 Task: For heading Arial black with underline.  font size for heading18,  'Change the font style of data to'Calibri.  and font size to 9,  Change the alignment of both headline & data to Align center.  In the sheet  BankStmts logbook
Action: Mouse moved to (201, 448)
Screenshot: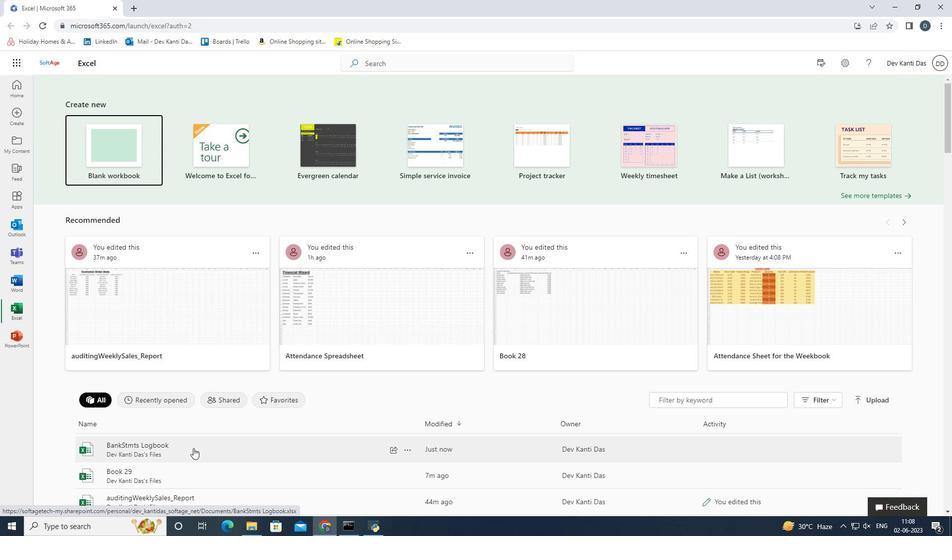 
Action: Mouse pressed left at (201, 448)
Screenshot: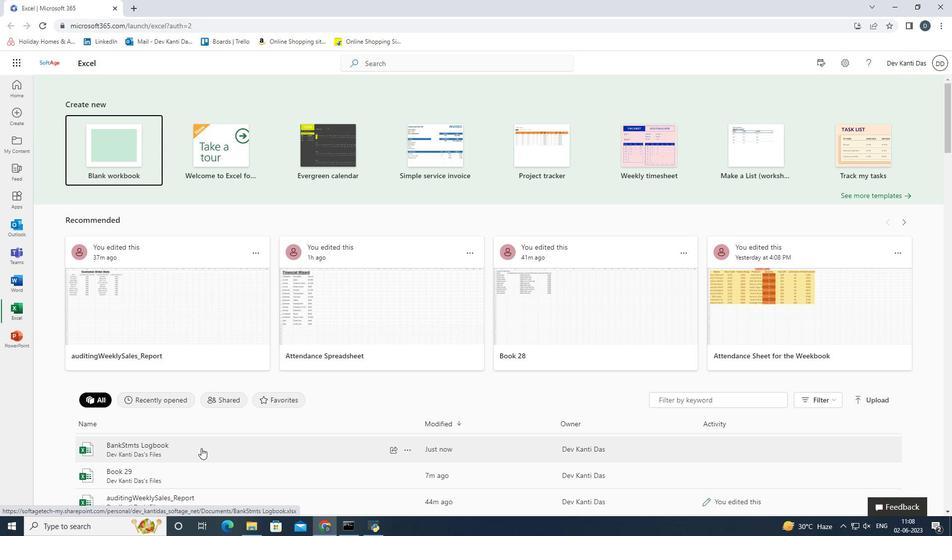 
Action: Mouse moved to (39, 167)
Screenshot: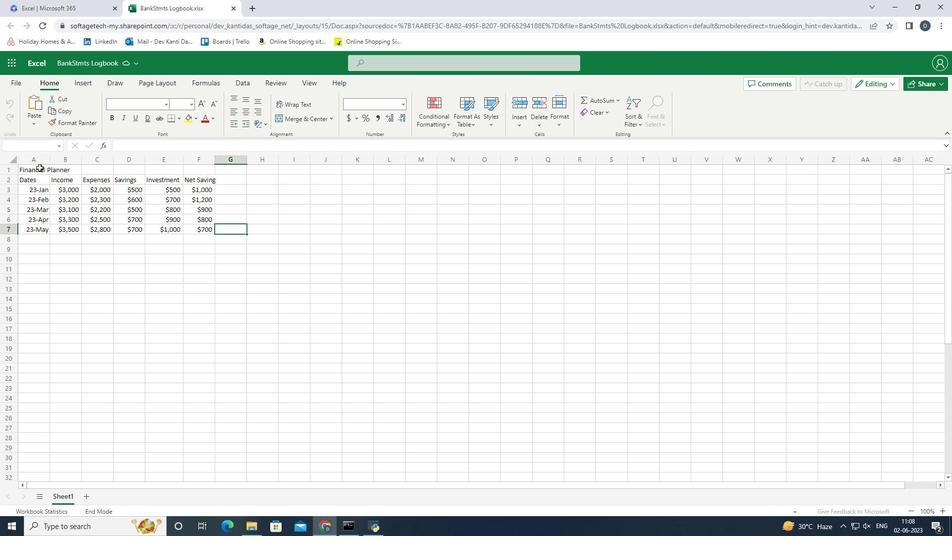 
Action: Mouse pressed left at (39, 167)
Screenshot: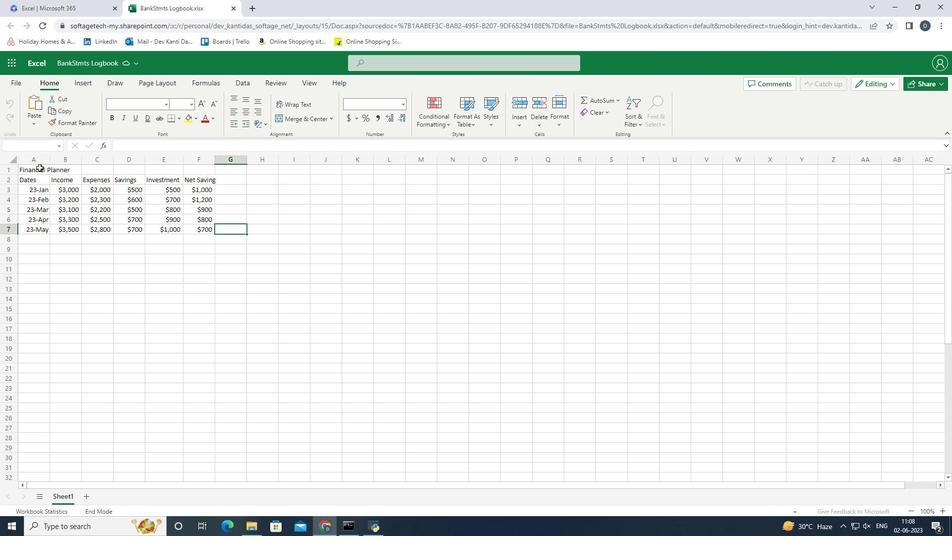 
Action: Mouse moved to (167, 105)
Screenshot: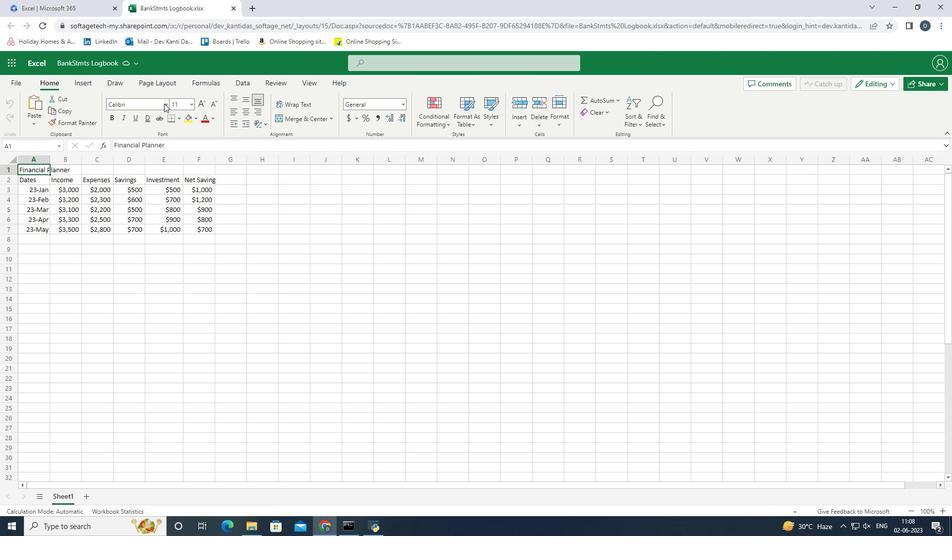 
Action: Mouse pressed left at (167, 105)
Screenshot: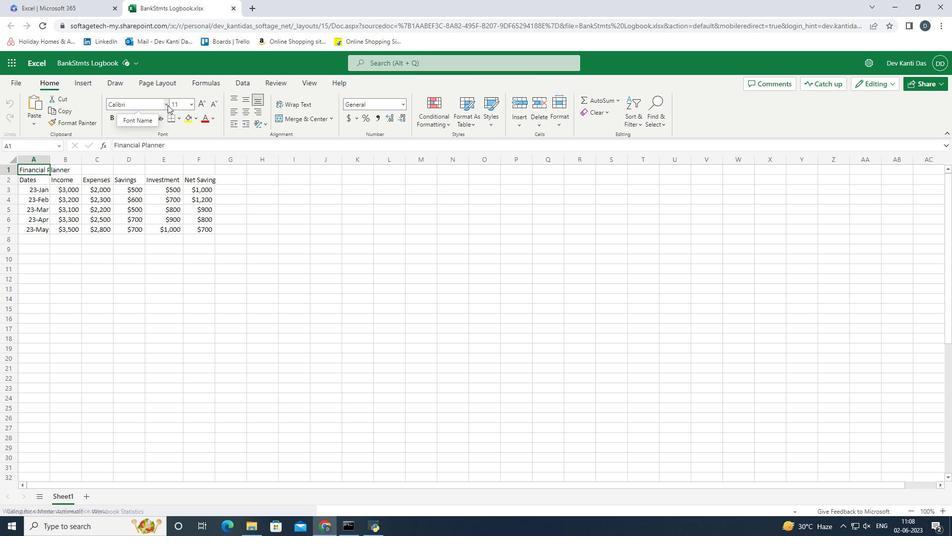 
Action: Mouse moved to (174, 131)
Screenshot: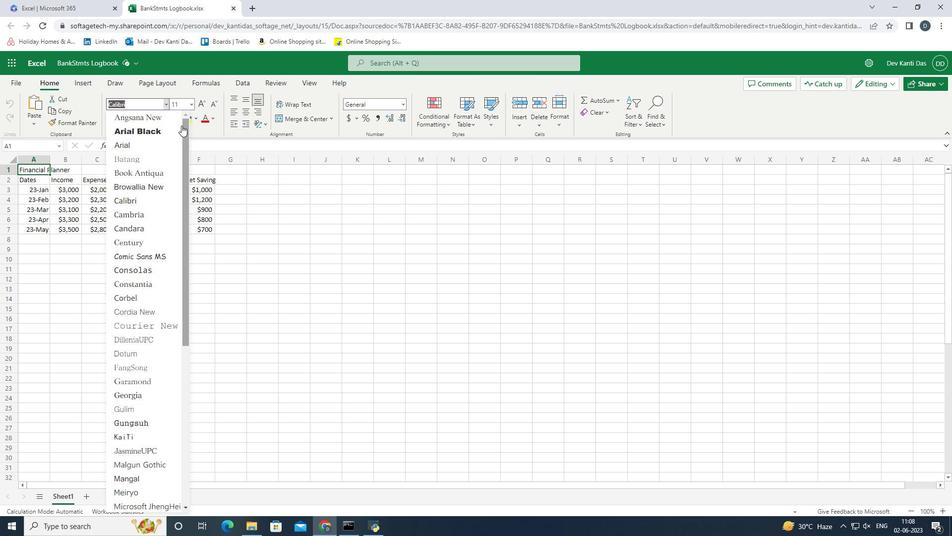 
Action: Mouse pressed left at (174, 131)
Screenshot: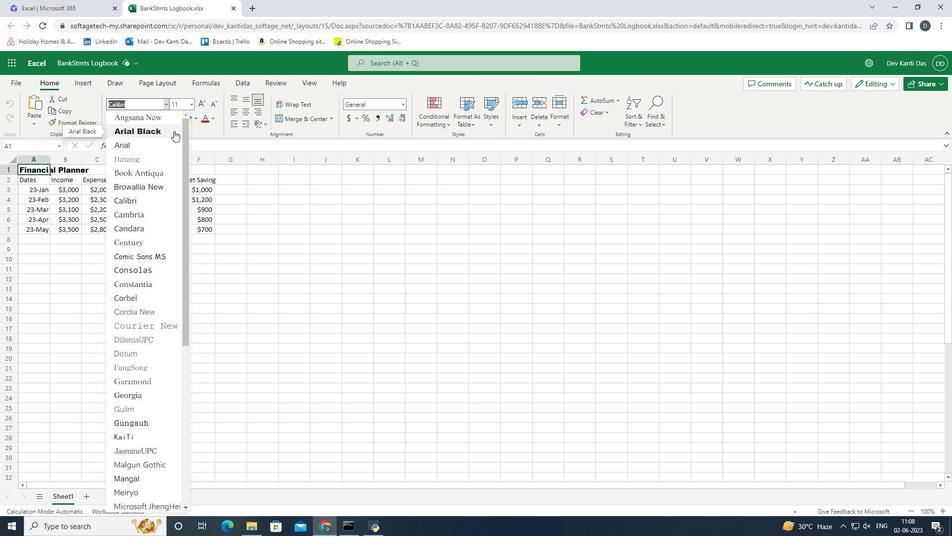 
Action: Mouse moved to (135, 122)
Screenshot: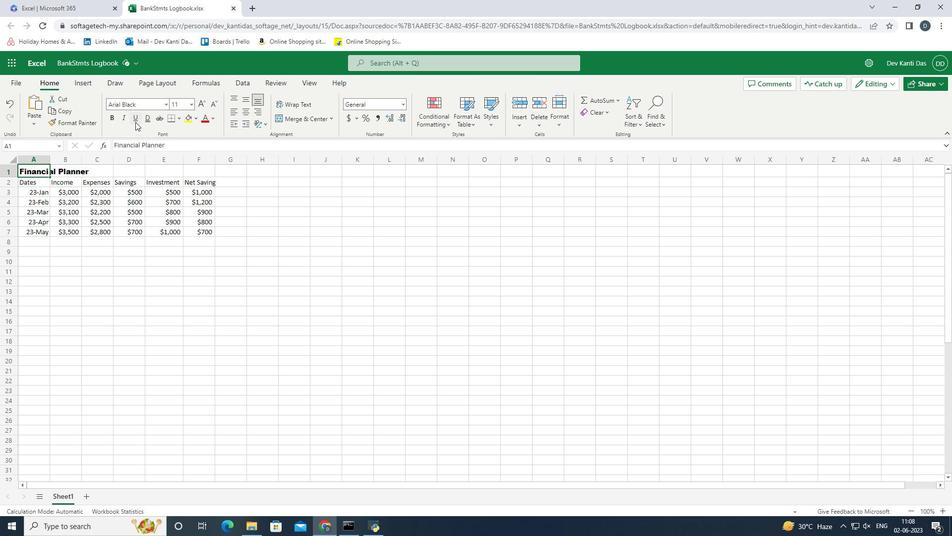 
Action: Mouse pressed left at (135, 122)
Screenshot: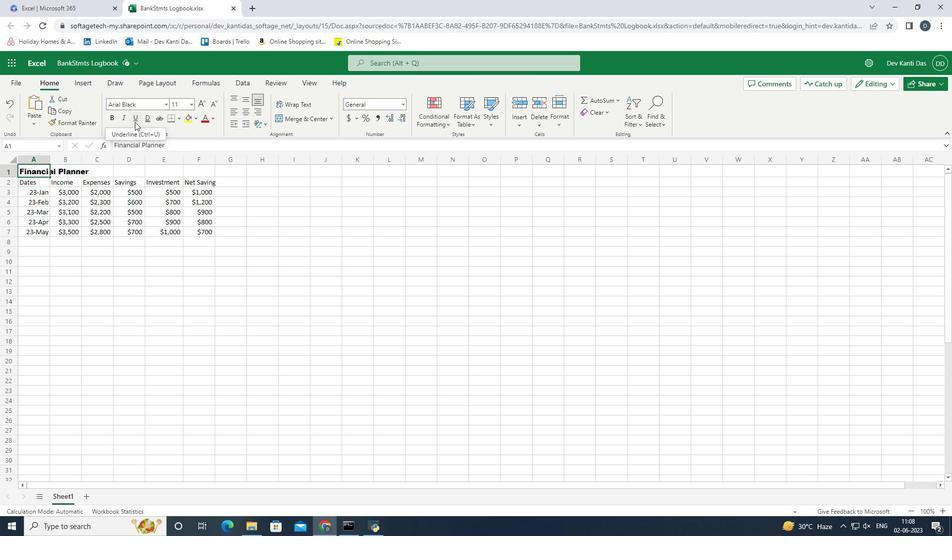 
Action: Mouse moved to (193, 104)
Screenshot: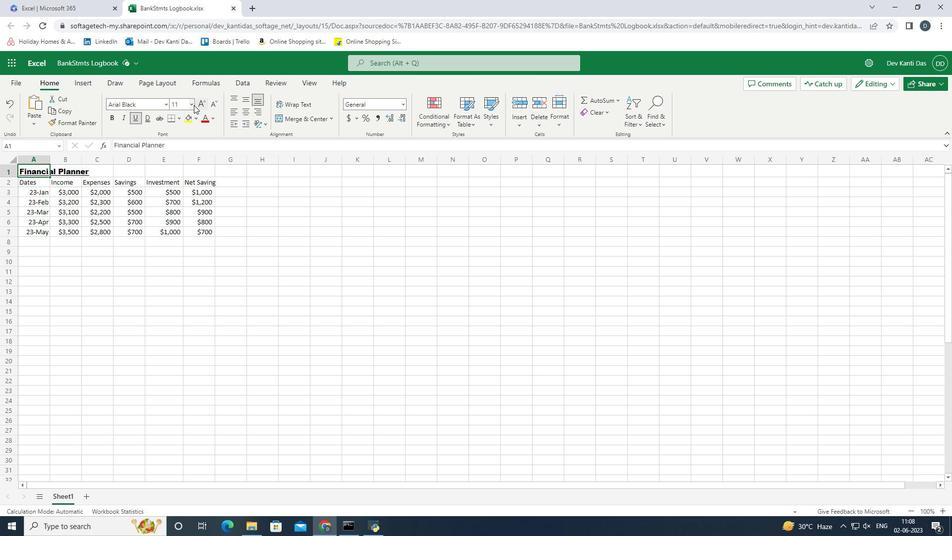 
Action: Mouse pressed left at (193, 104)
Screenshot: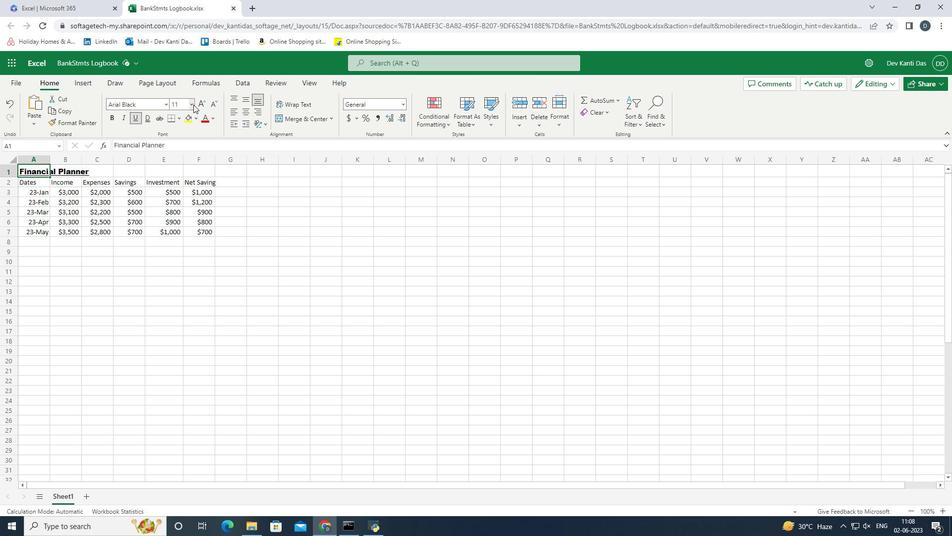 
Action: Mouse moved to (182, 217)
Screenshot: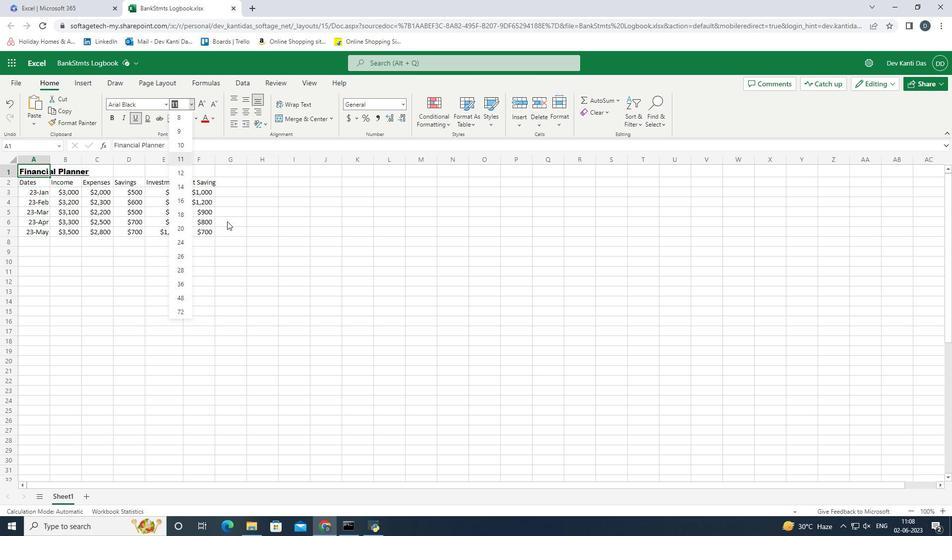 
Action: Mouse pressed left at (182, 217)
Screenshot: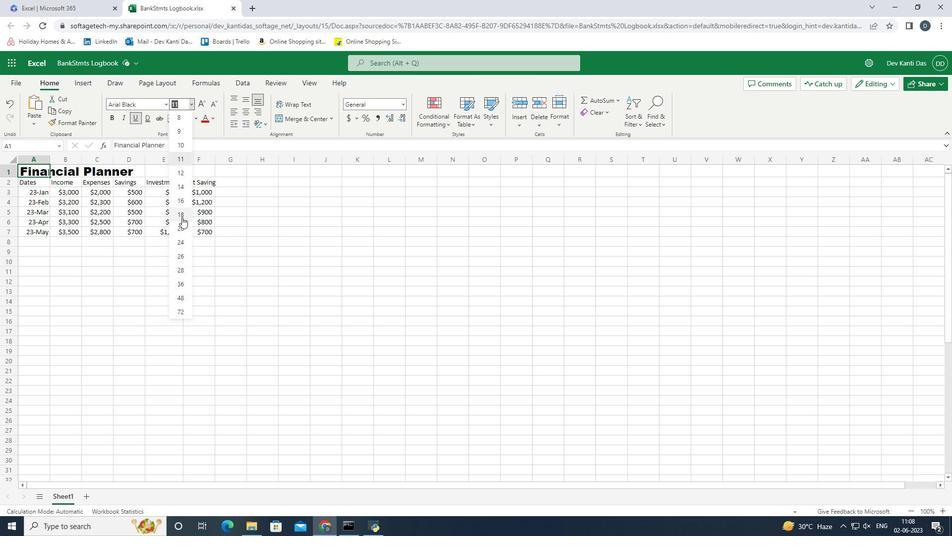 
Action: Mouse moved to (43, 175)
Screenshot: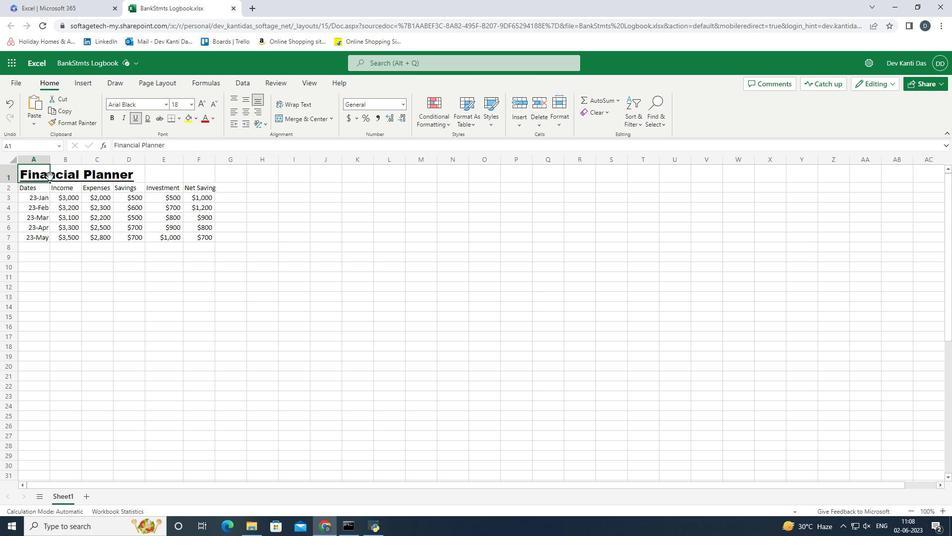 
Action: Mouse pressed left at (43, 175)
Screenshot: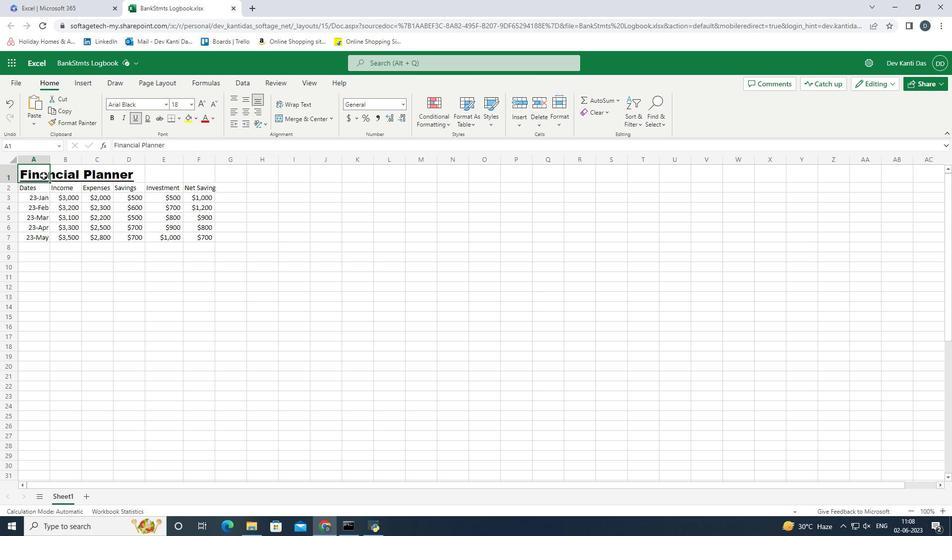 
Action: Mouse moved to (332, 119)
Screenshot: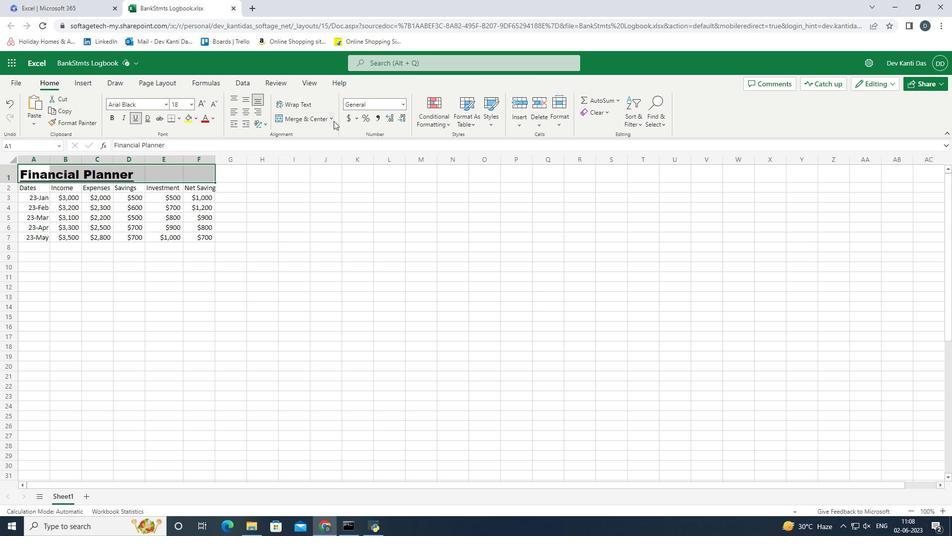
Action: Mouse pressed left at (332, 119)
Screenshot: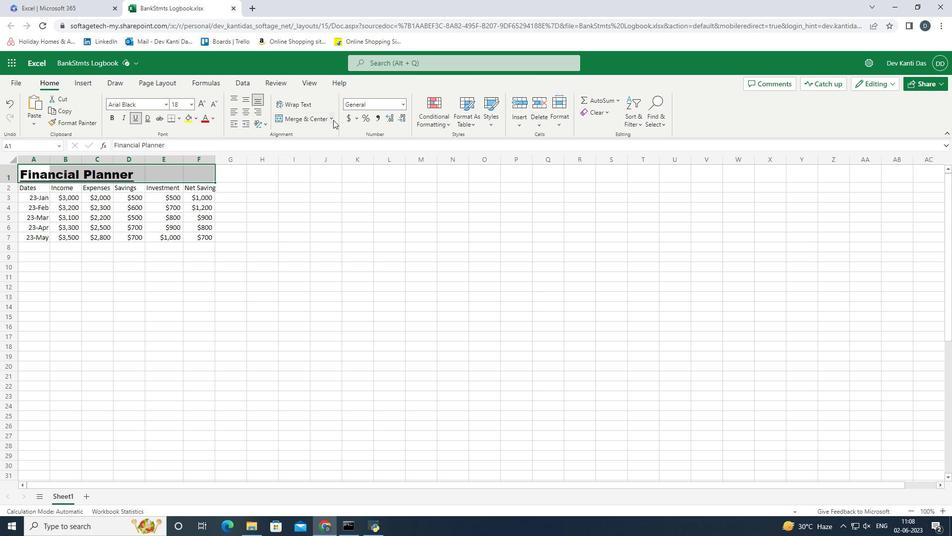 
Action: Mouse moved to (331, 174)
Screenshot: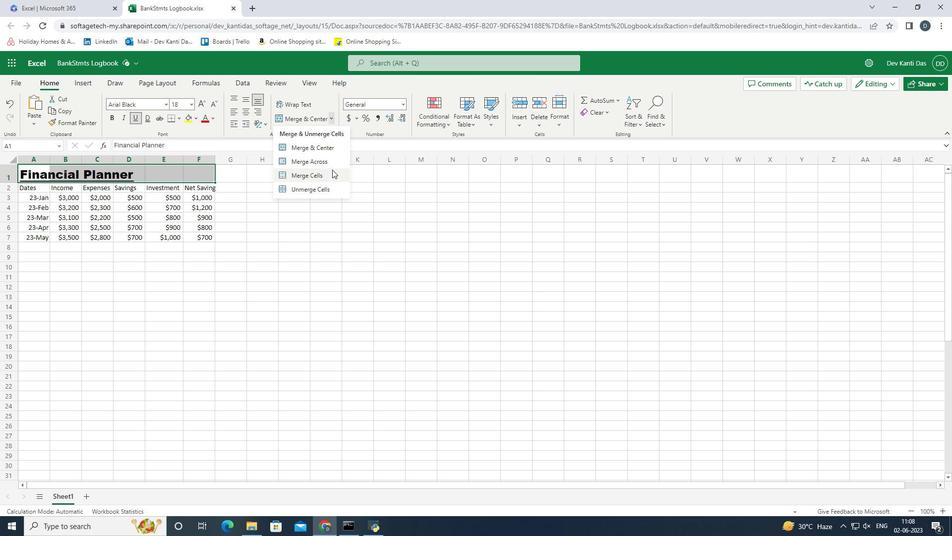 
Action: Mouse pressed left at (331, 174)
Screenshot: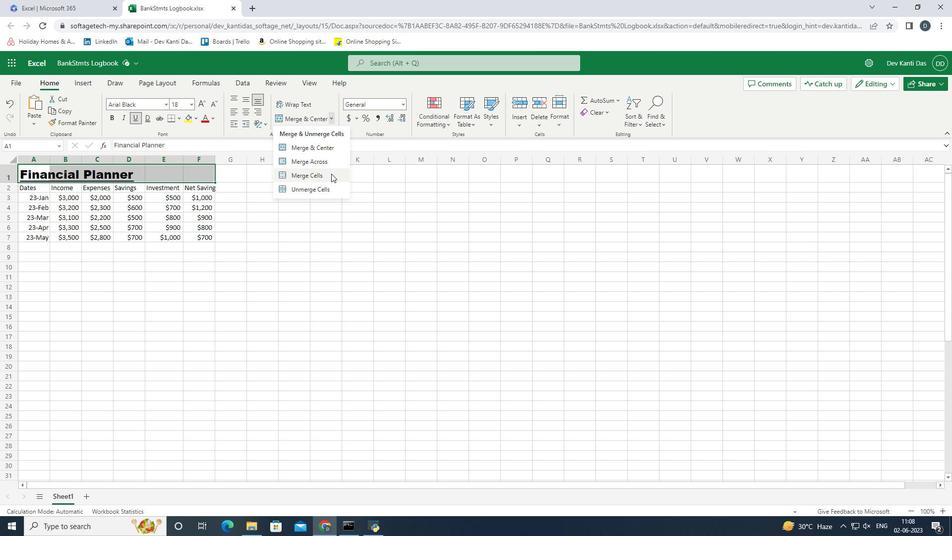 
Action: Mouse moved to (33, 186)
Screenshot: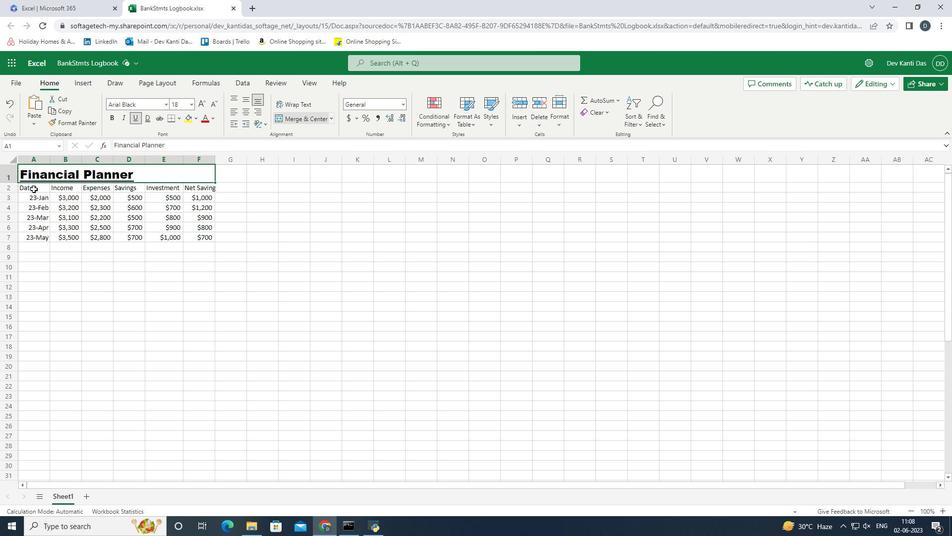 
Action: Mouse pressed left at (33, 186)
Screenshot: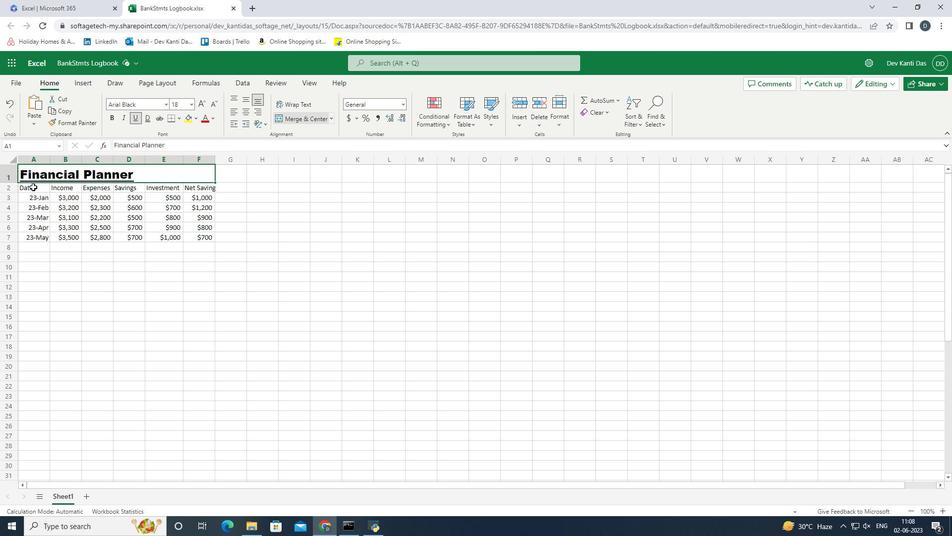 
Action: Mouse pressed left at (33, 186)
Screenshot: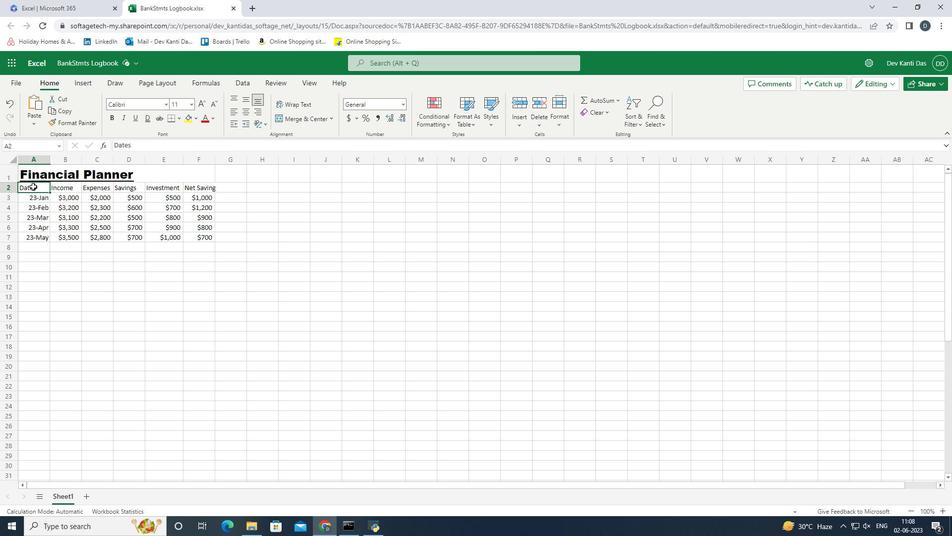 
Action: Mouse moved to (168, 105)
Screenshot: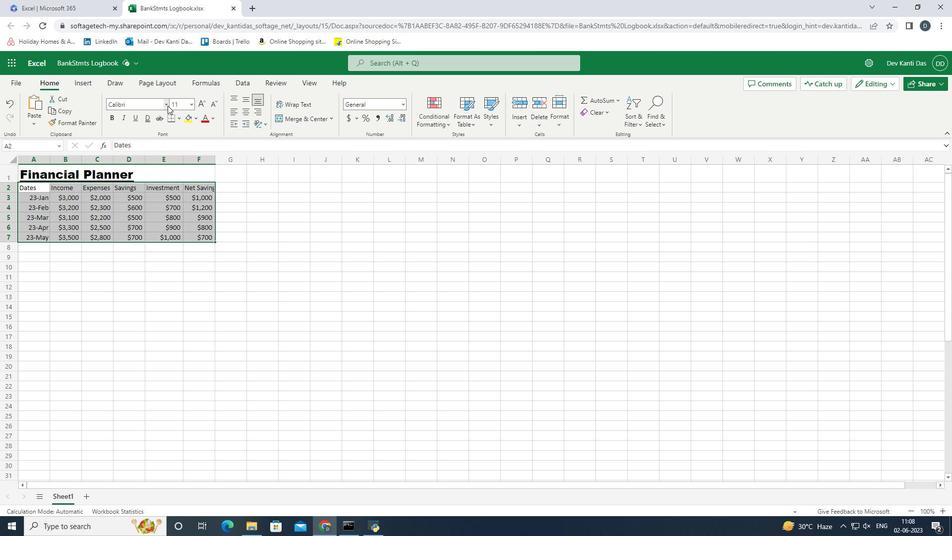 
Action: Mouse pressed left at (168, 105)
Screenshot: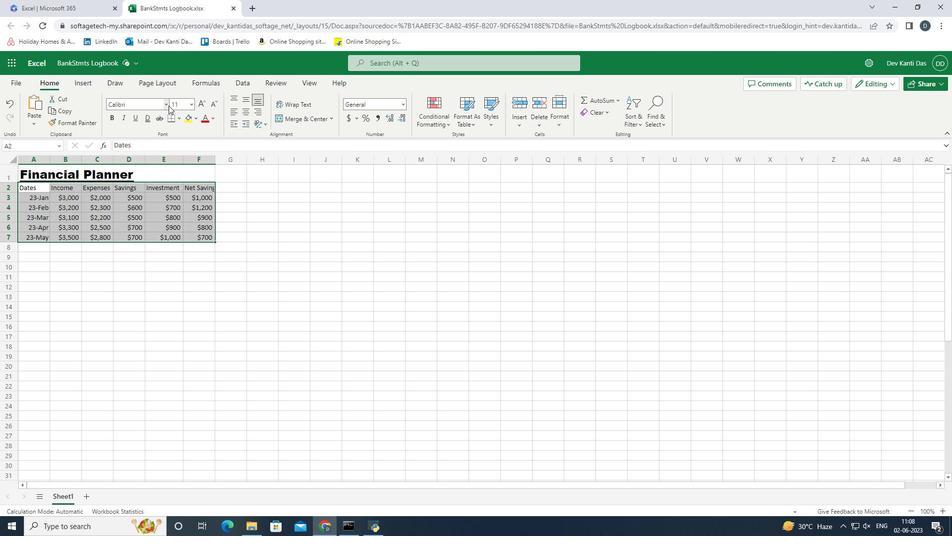 
Action: Mouse moved to (142, 199)
Screenshot: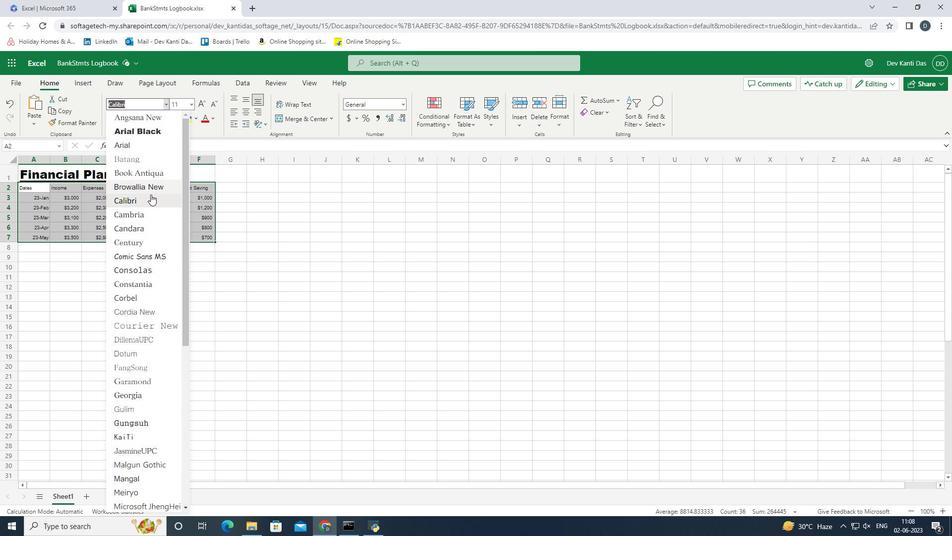 
Action: Mouse pressed left at (142, 199)
Screenshot: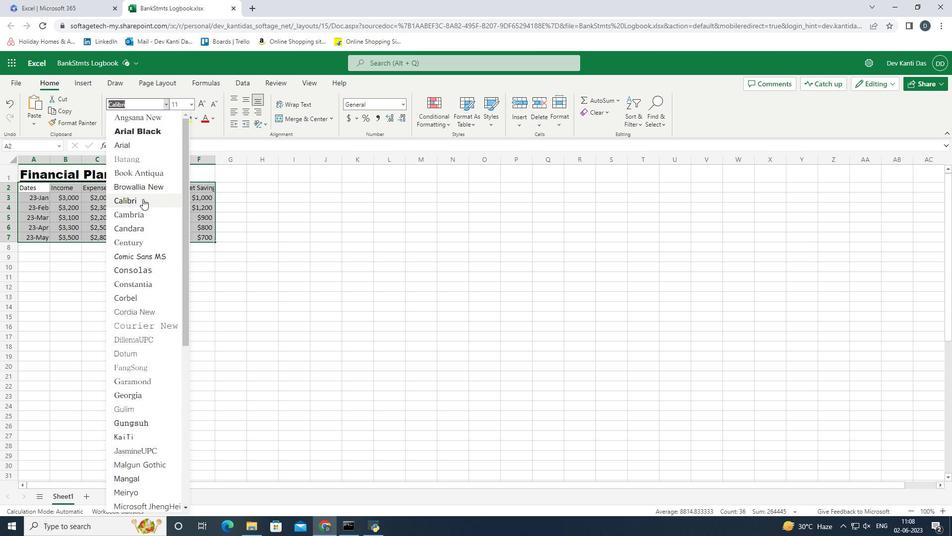 
Action: Mouse moved to (192, 104)
Screenshot: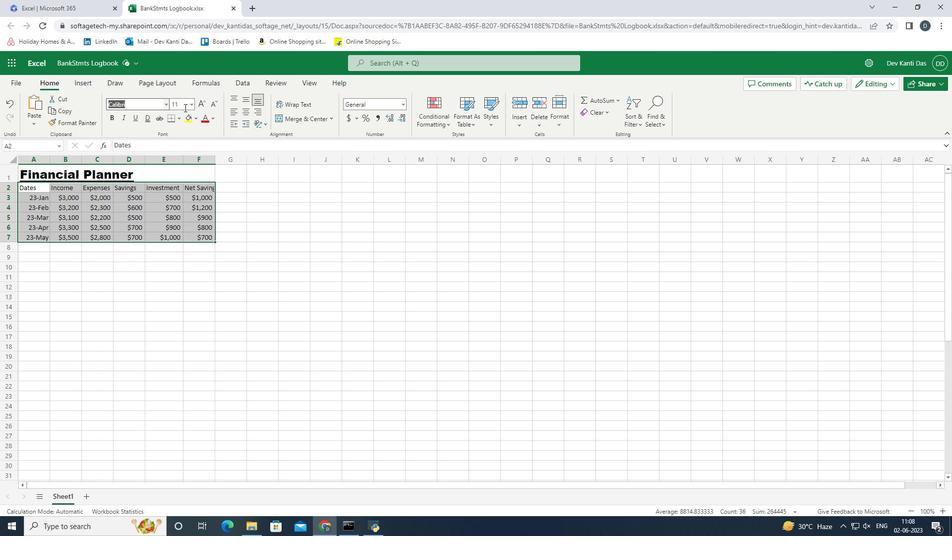 
Action: Mouse pressed left at (192, 104)
Screenshot: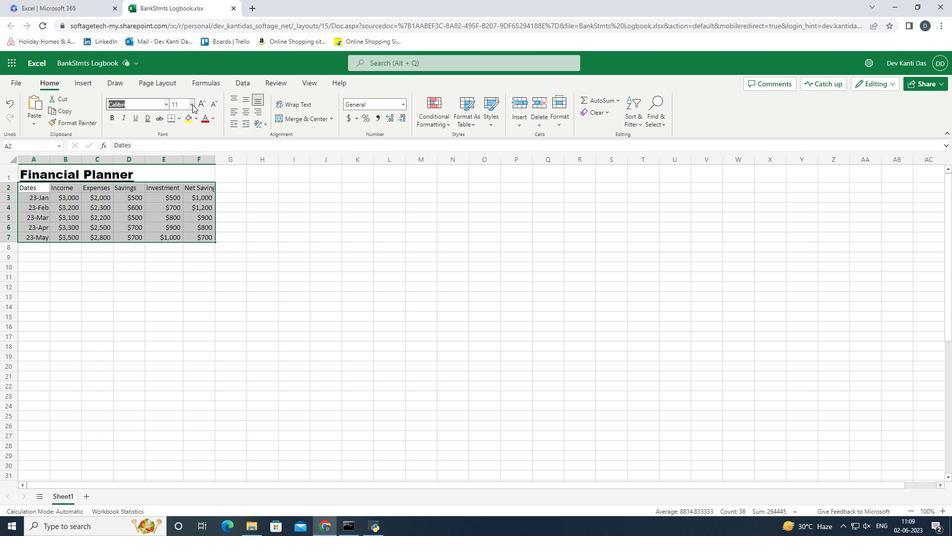 
Action: Mouse moved to (184, 134)
Screenshot: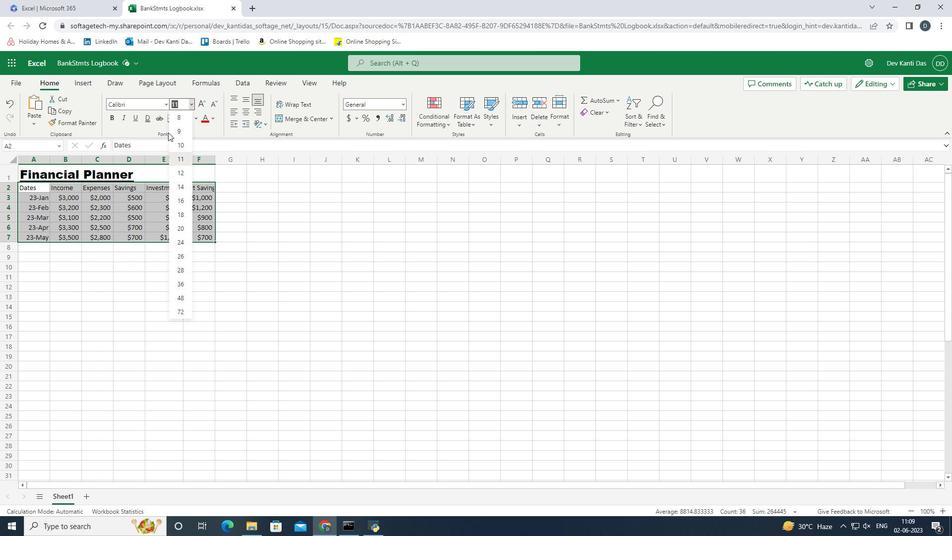 
Action: Mouse pressed left at (184, 134)
Screenshot: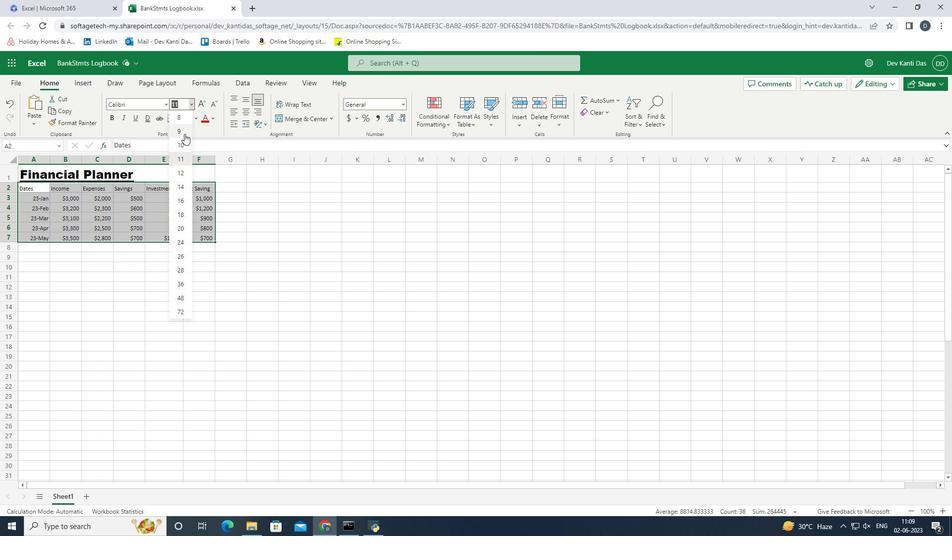 
Action: Mouse moved to (155, 173)
Screenshot: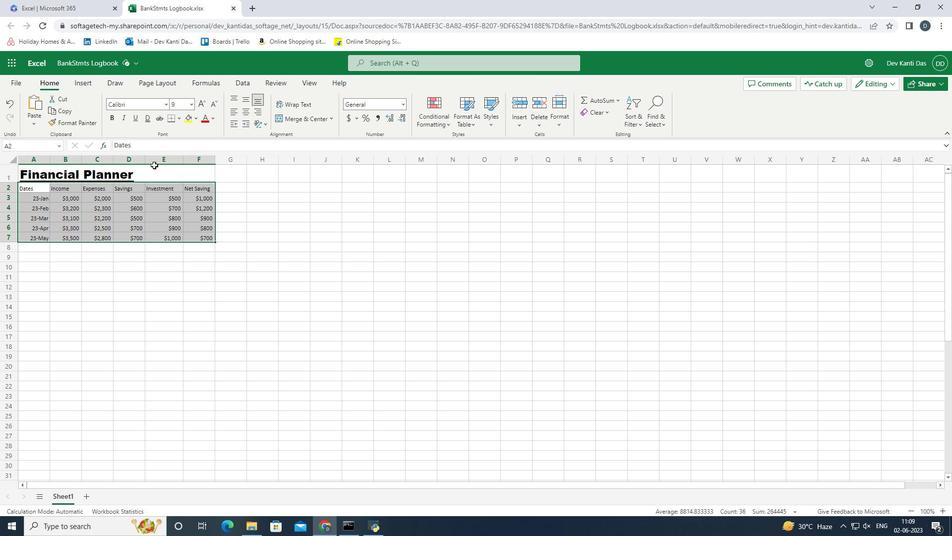 
Action: Mouse pressed left at (155, 173)
Screenshot: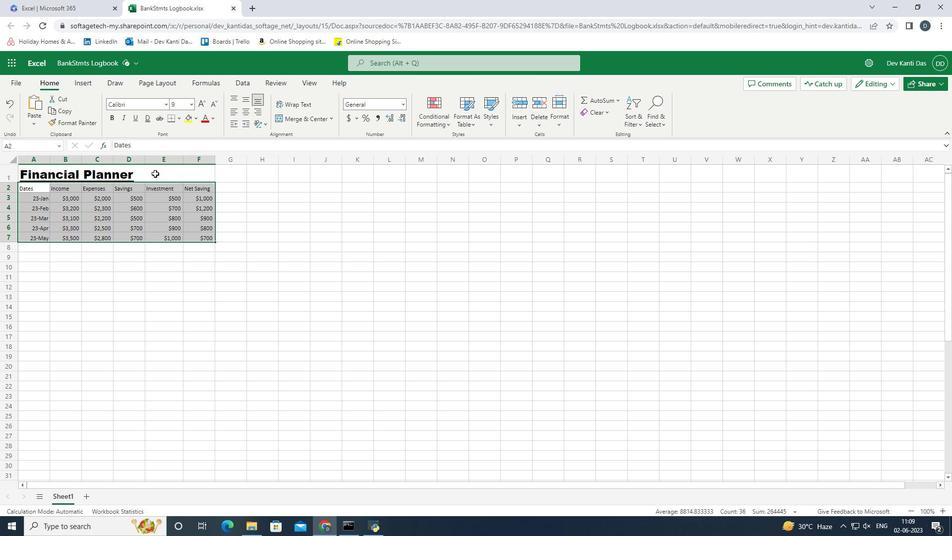 
Action: Mouse moved to (169, 174)
Screenshot: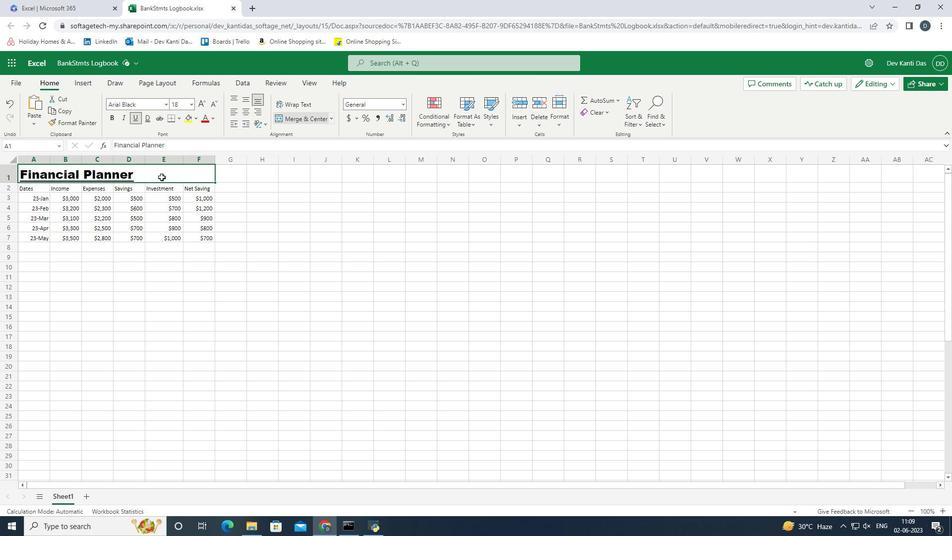 
Action: Mouse pressed left at (169, 174)
Screenshot: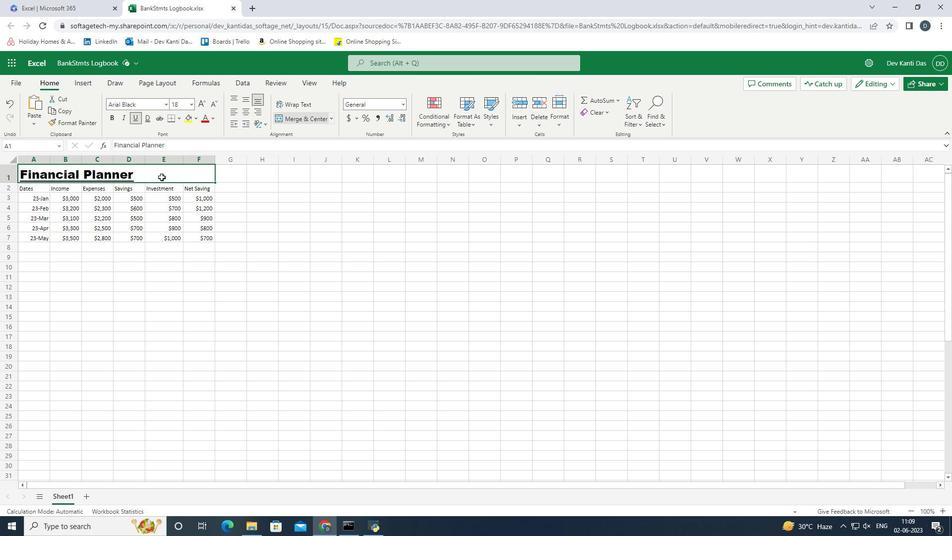 
Action: Mouse moved to (247, 99)
Screenshot: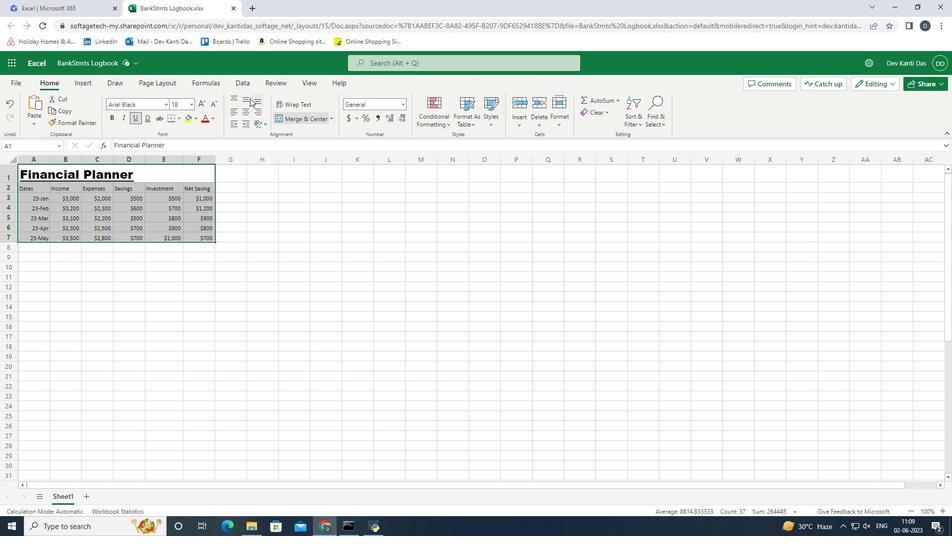 
Action: Mouse pressed left at (247, 99)
Screenshot: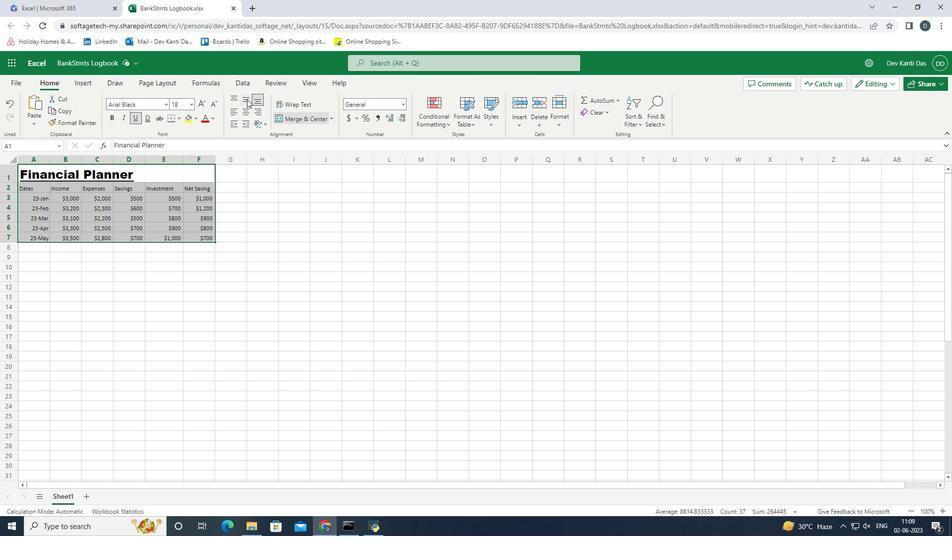 
Action: Mouse moved to (248, 108)
Screenshot: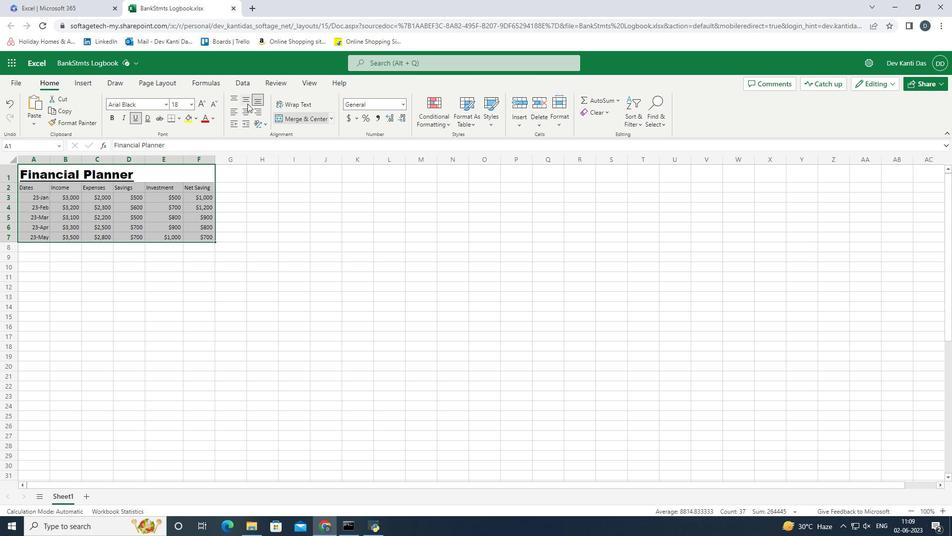 
Action: Mouse pressed left at (248, 108)
Screenshot: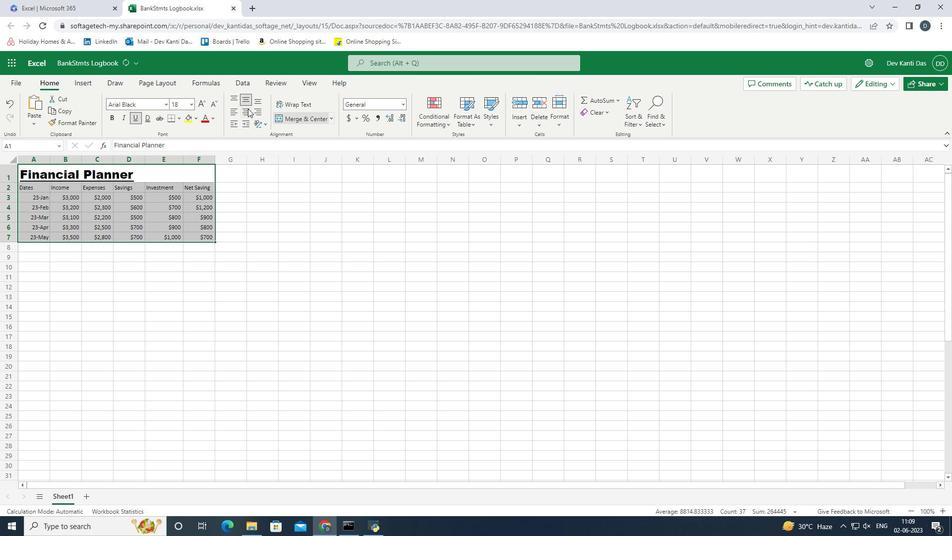 
Action: Mouse moved to (222, 231)
Screenshot: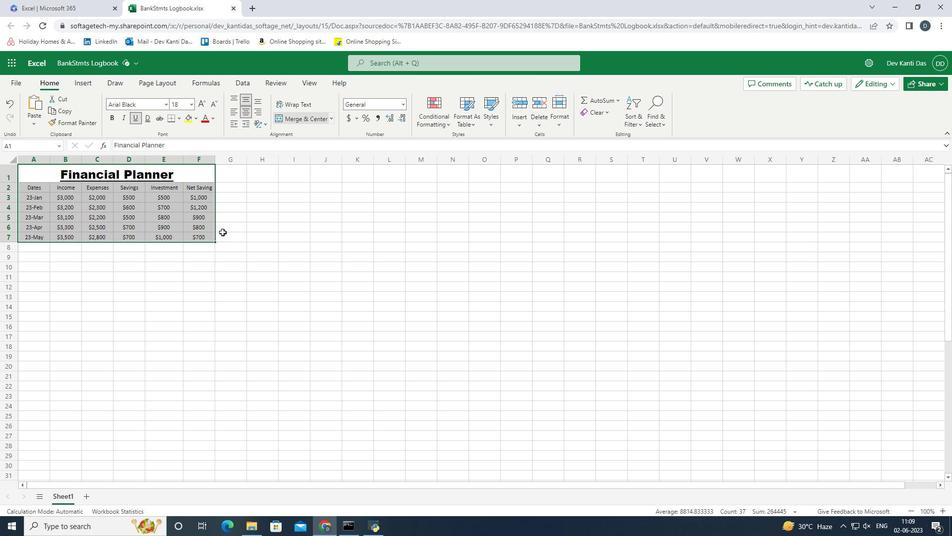 
Action: Key pressed <Key.down>
Screenshot: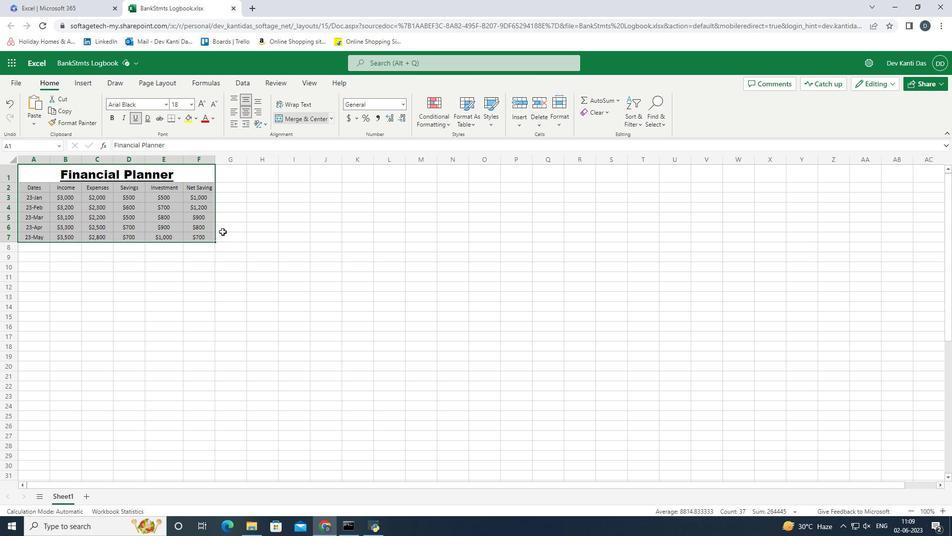 
Action: Mouse moved to (187, 234)
Screenshot: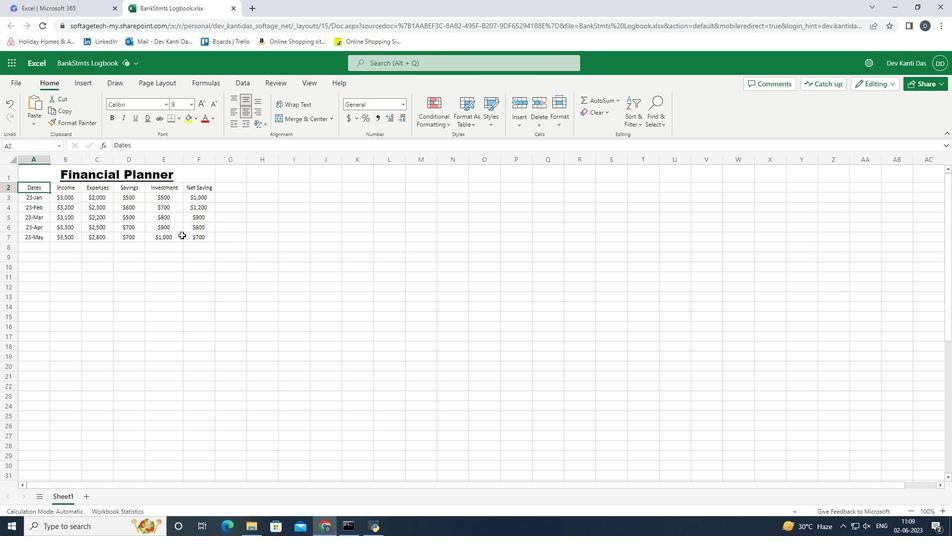 
